Task: Create a due date automation trigger when advanced on, on the wednesday of the week before a card is due add content with a description ending with resume at 11:00 AM.
Action: Mouse moved to (1065, 84)
Screenshot: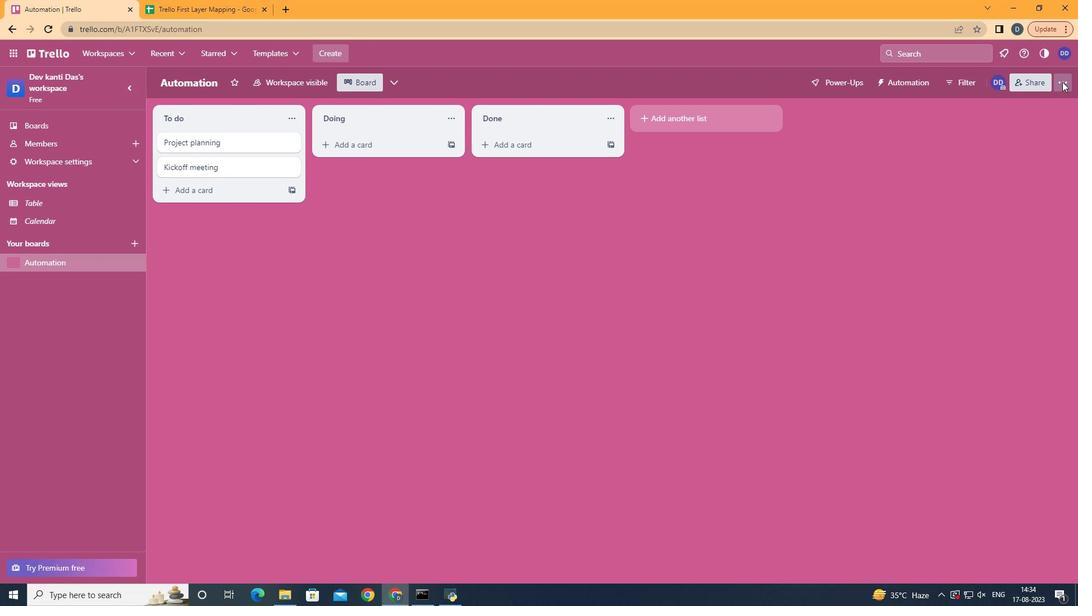 
Action: Mouse pressed left at (1065, 84)
Screenshot: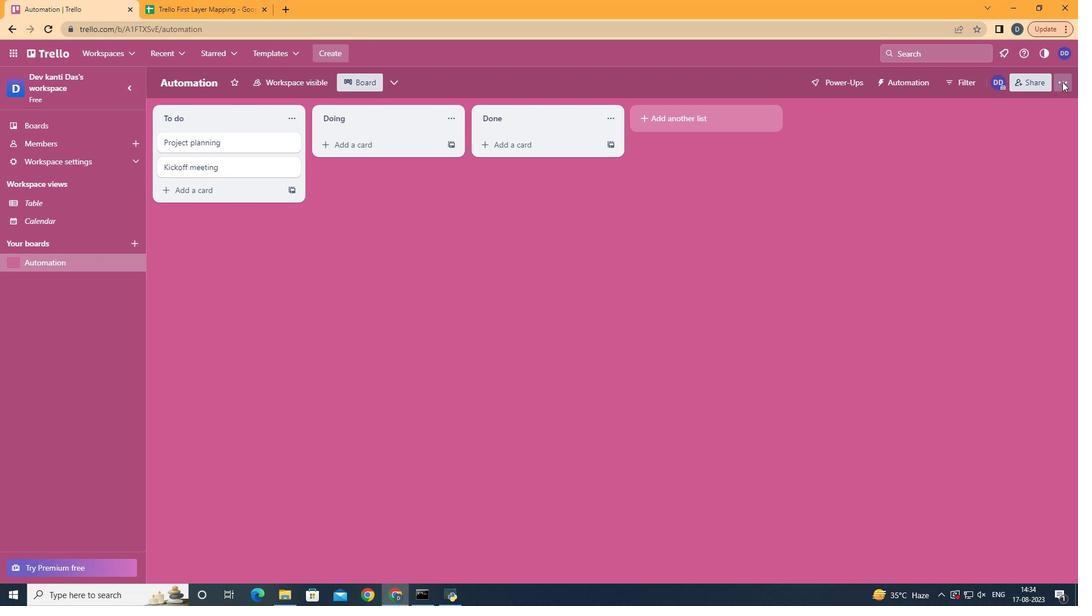 
Action: Mouse moved to (1019, 241)
Screenshot: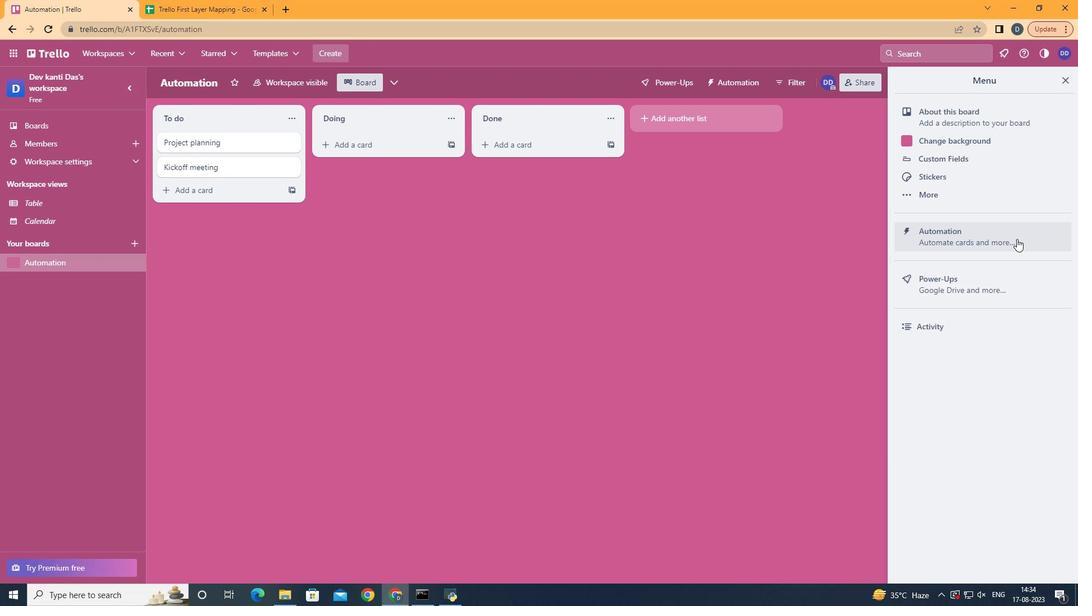 
Action: Mouse pressed left at (1019, 241)
Screenshot: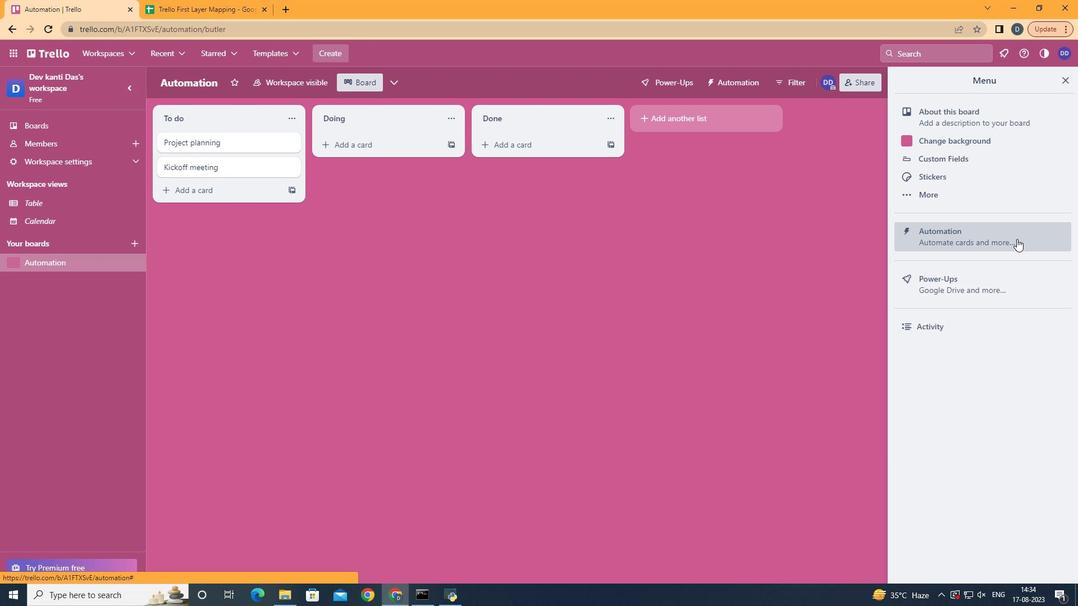 
Action: Mouse moved to (208, 226)
Screenshot: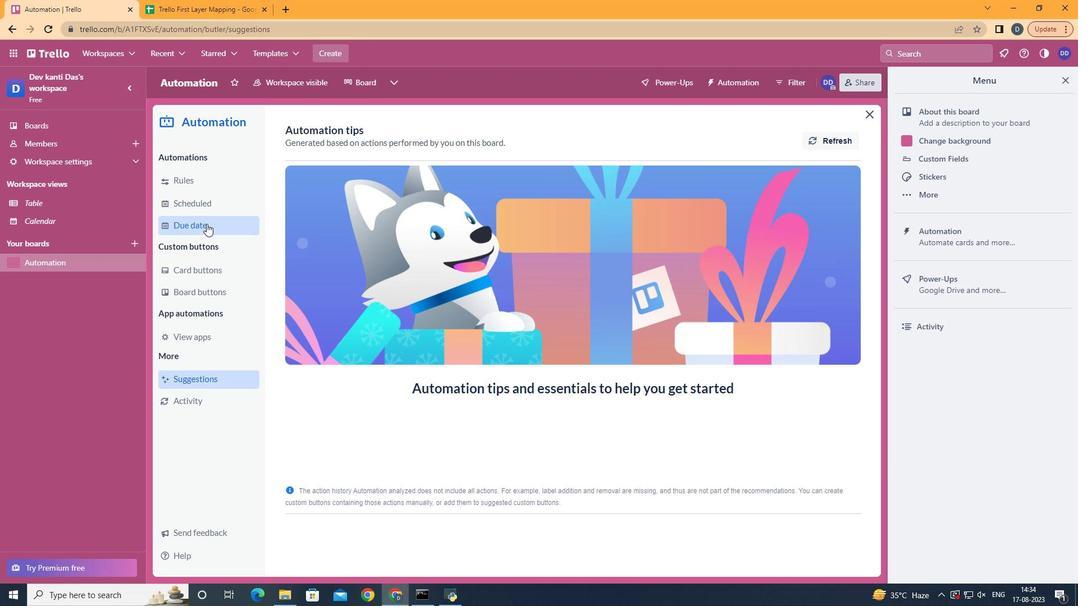
Action: Mouse pressed left at (208, 226)
Screenshot: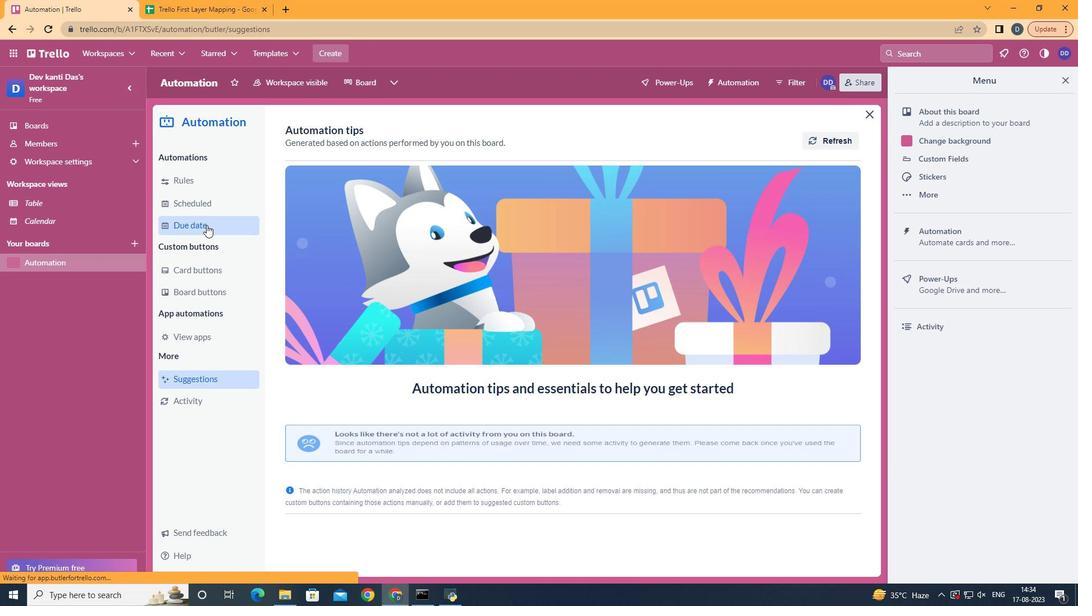 
Action: Mouse moved to (793, 141)
Screenshot: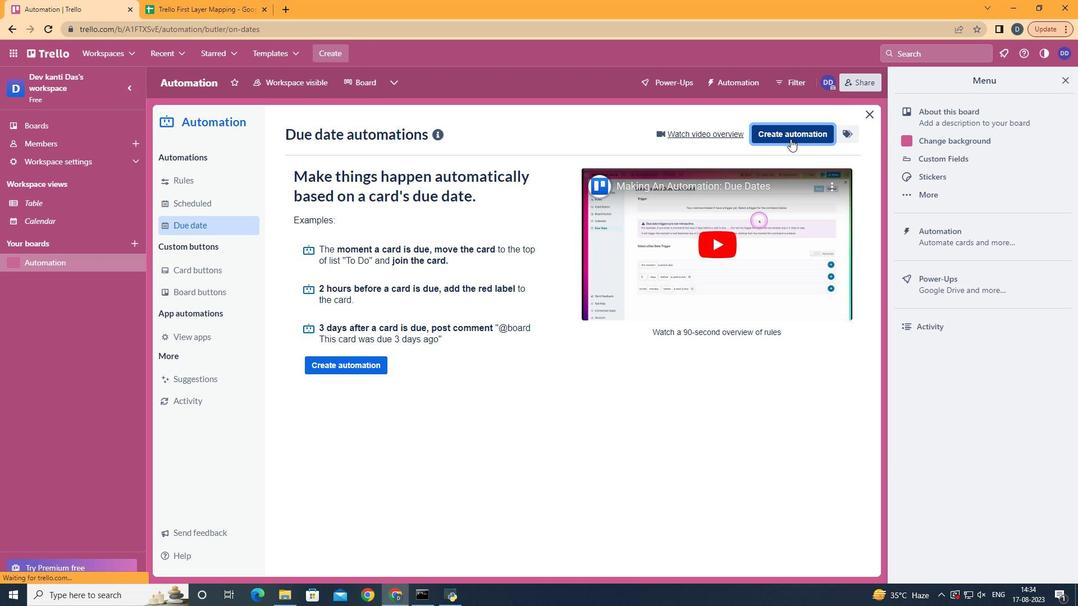 
Action: Mouse pressed left at (793, 141)
Screenshot: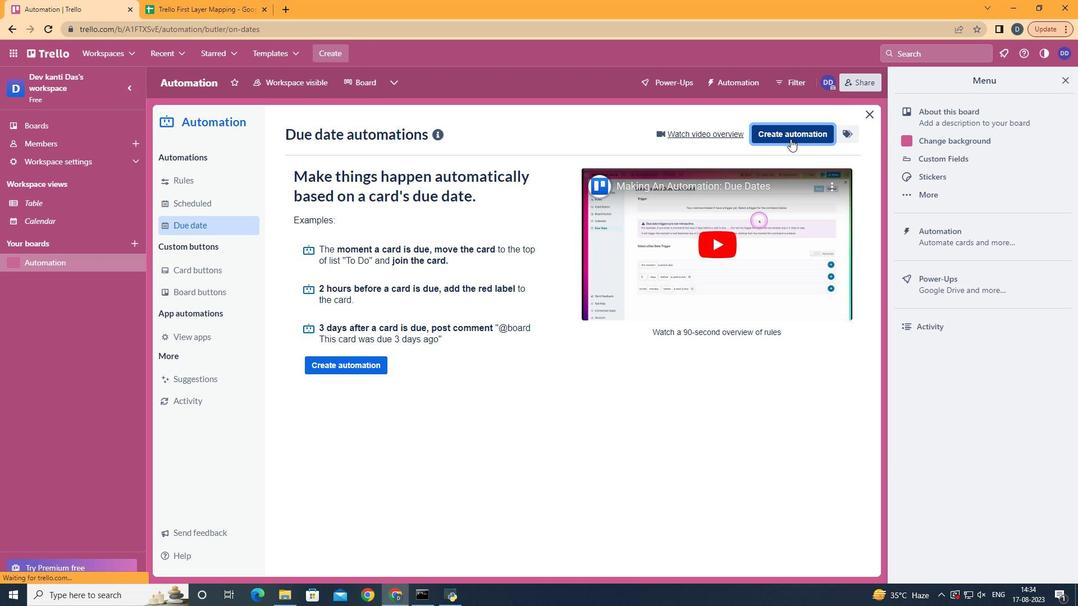 
Action: Mouse moved to (621, 239)
Screenshot: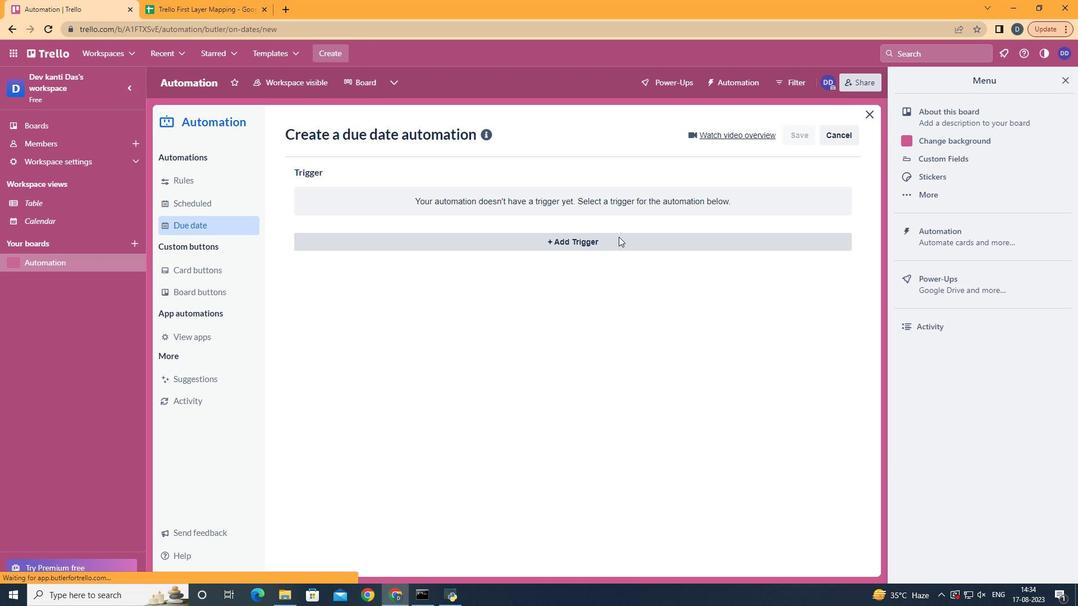 
Action: Mouse pressed left at (621, 239)
Screenshot: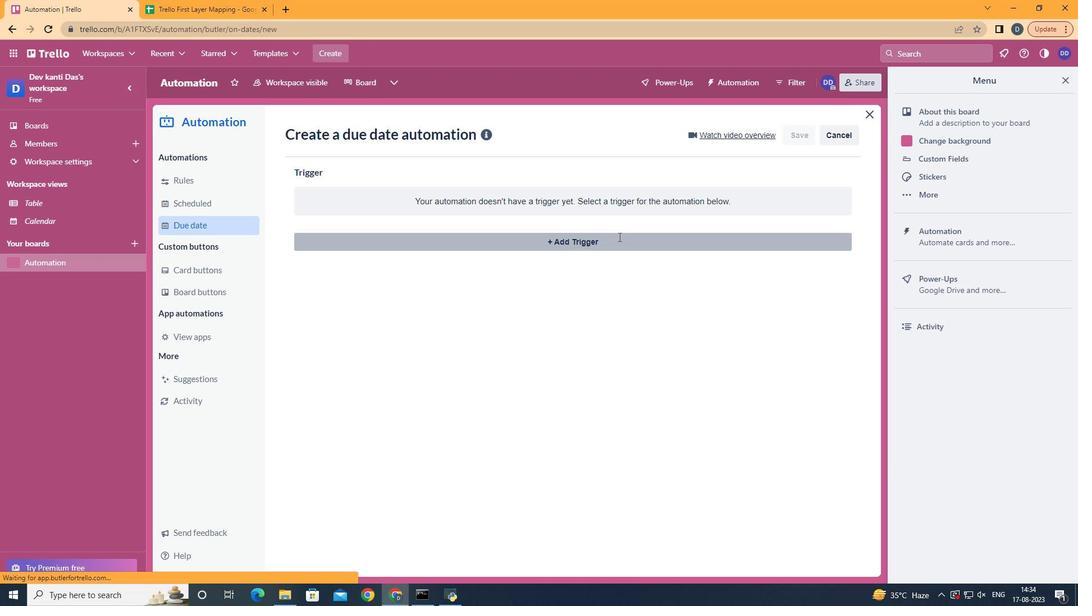 
Action: Mouse moved to (378, 333)
Screenshot: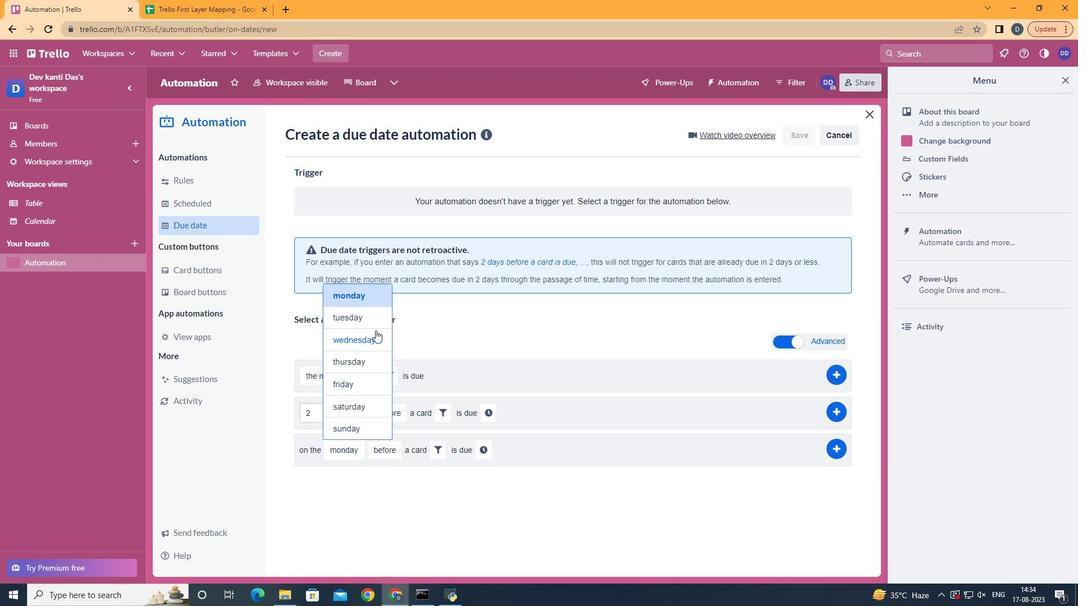 
Action: Mouse pressed left at (378, 333)
Screenshot: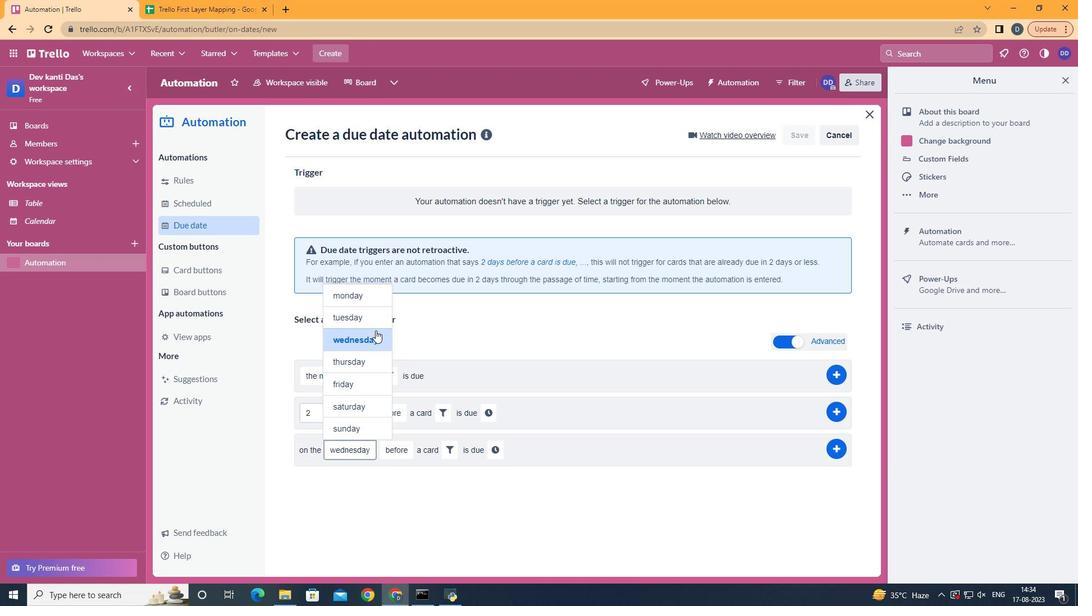 
Action: Mouse moved to (422, 542)
Screenshot: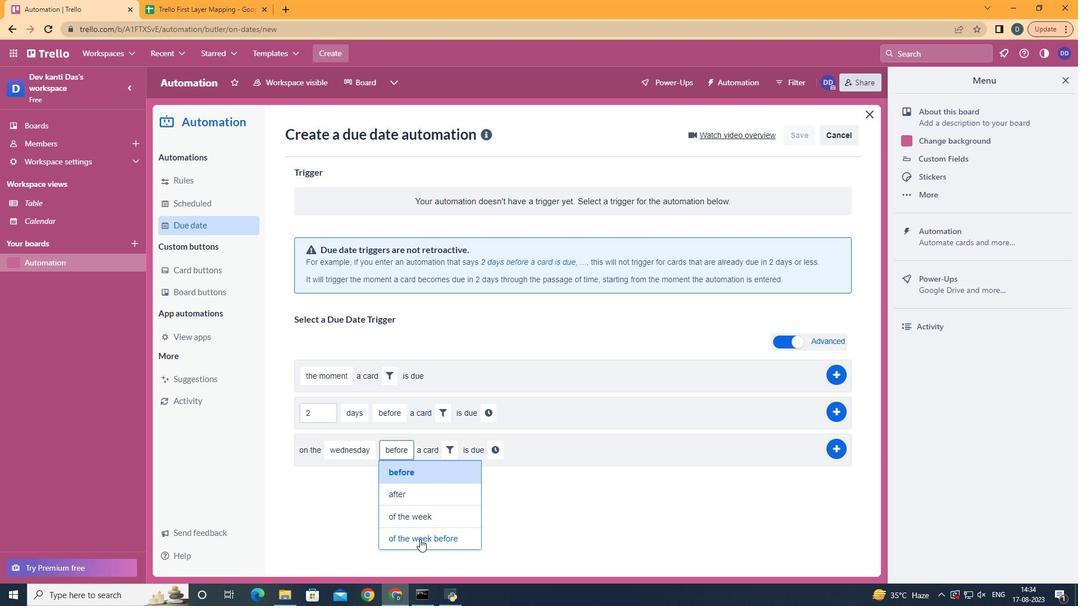
Action: Mouse pressed left at (422, 542)
Screenshot: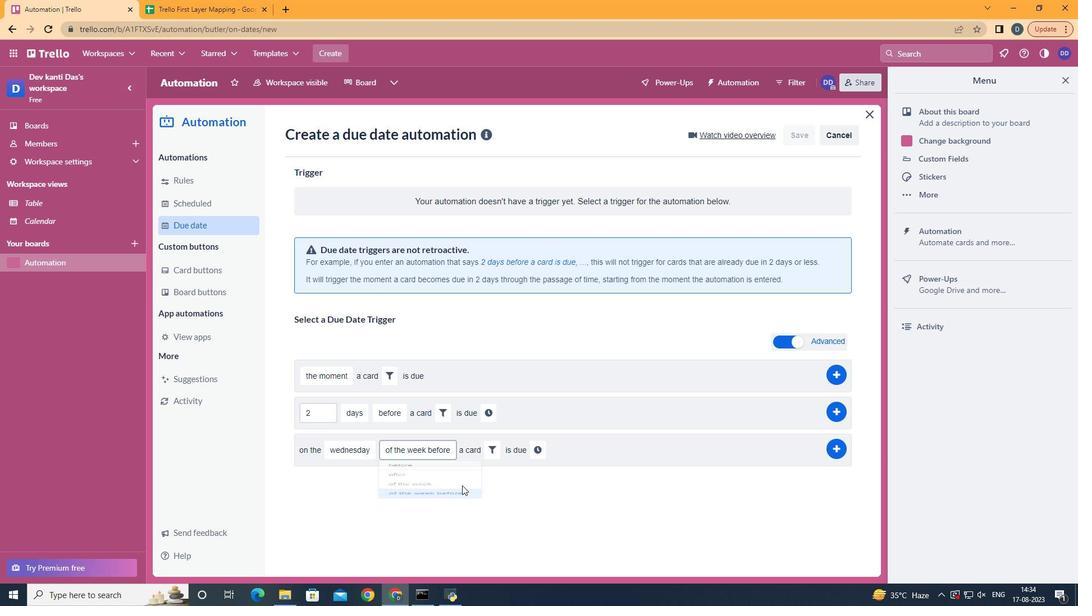 
Action: Mouse moved to (495, 453)
Screenshot: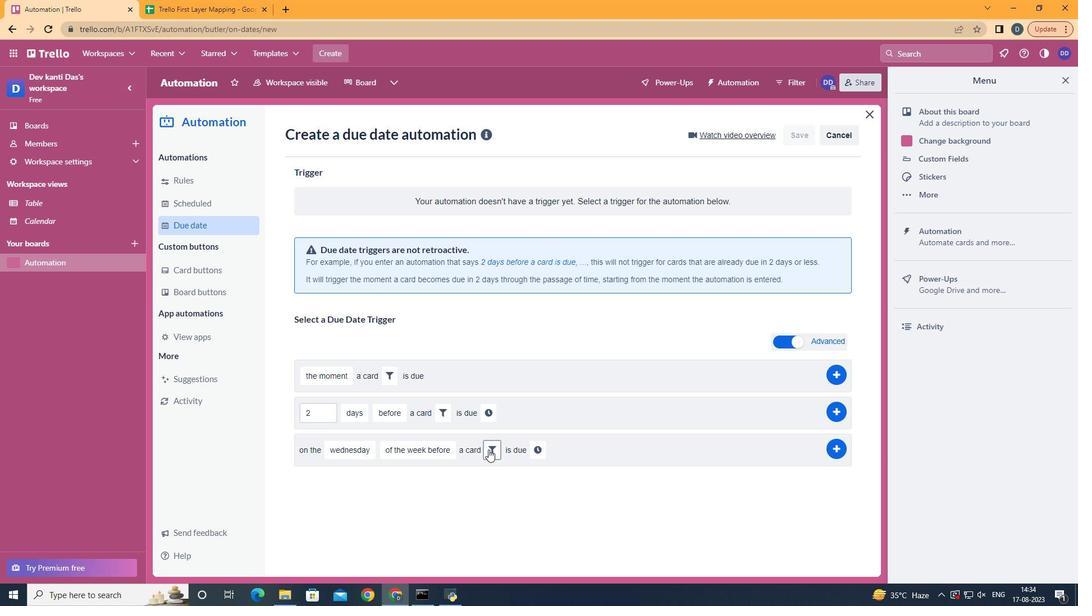 
Action: Mouse pressed left at (495, 453)
Screenshot: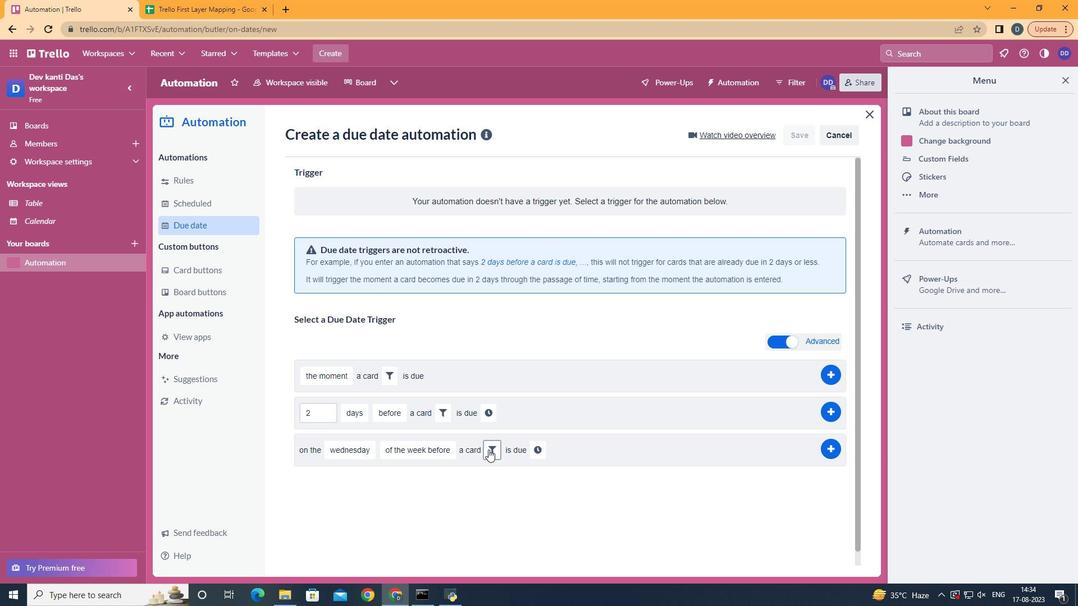 
Action: Mouse moved to (640, 483)
Screenshot: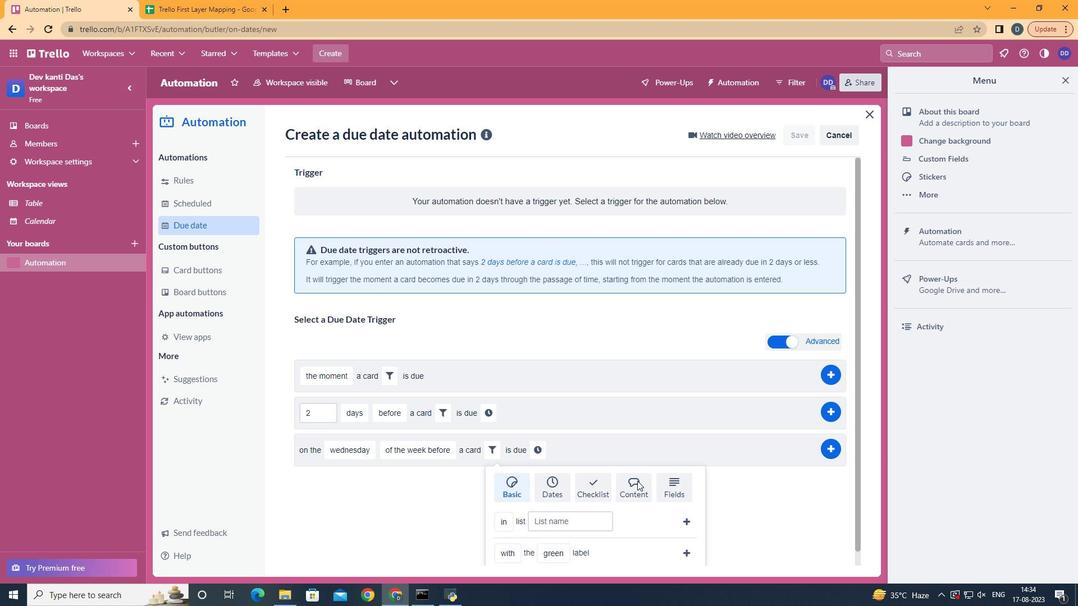 
Action: Mouse pressed left at (640, 483)
Screenshot: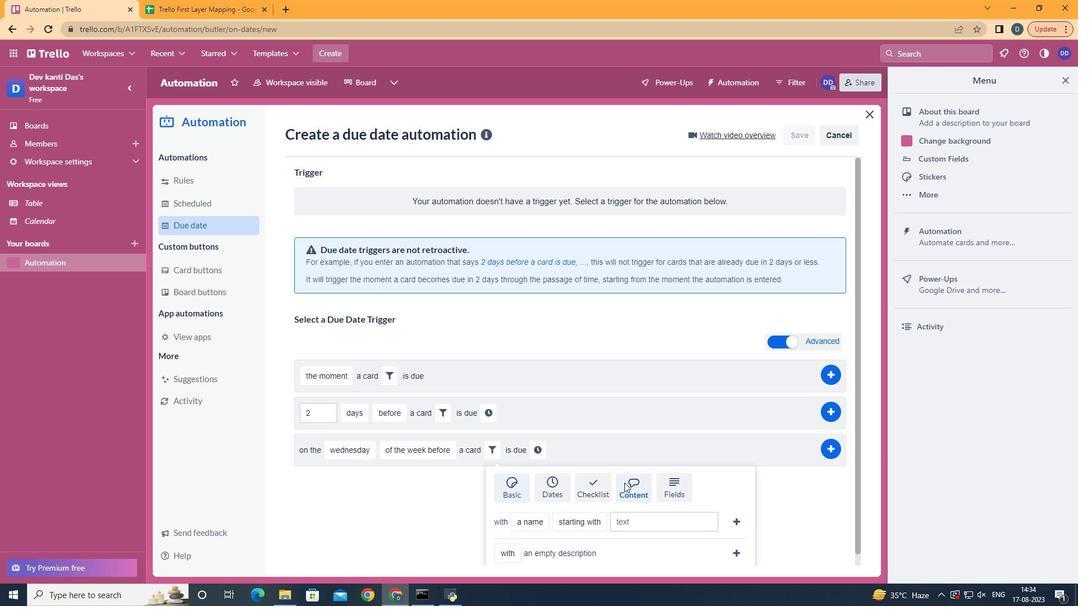 
Action: Mouse moved to (554, 475)
Screenshot: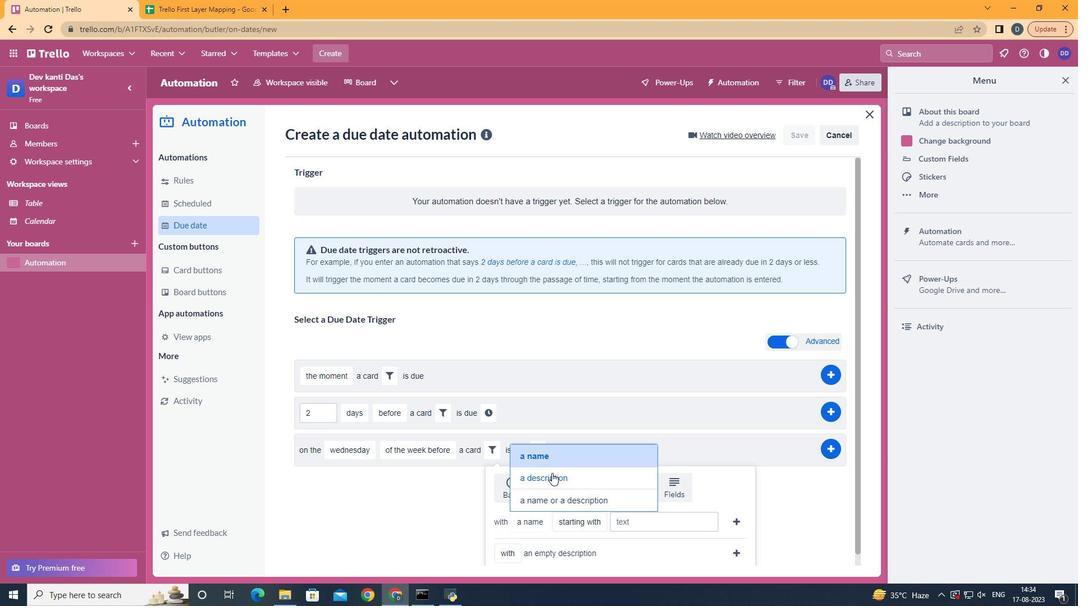 
Action: Mouse pressed left at (554, 475)
Screenshot: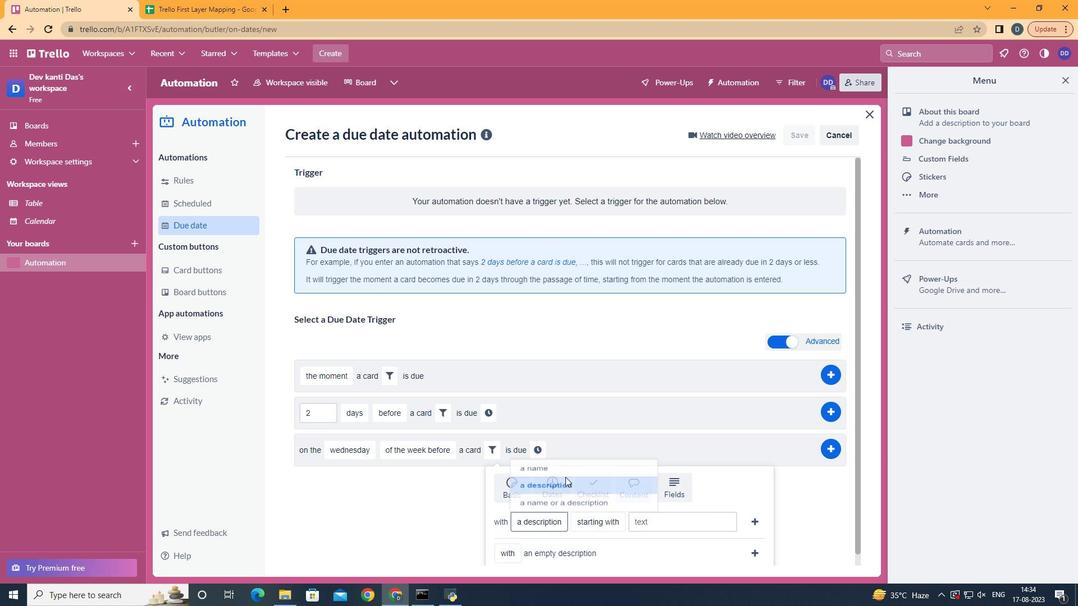 
Action: Mouse moved to (623, 409)
Screenshot: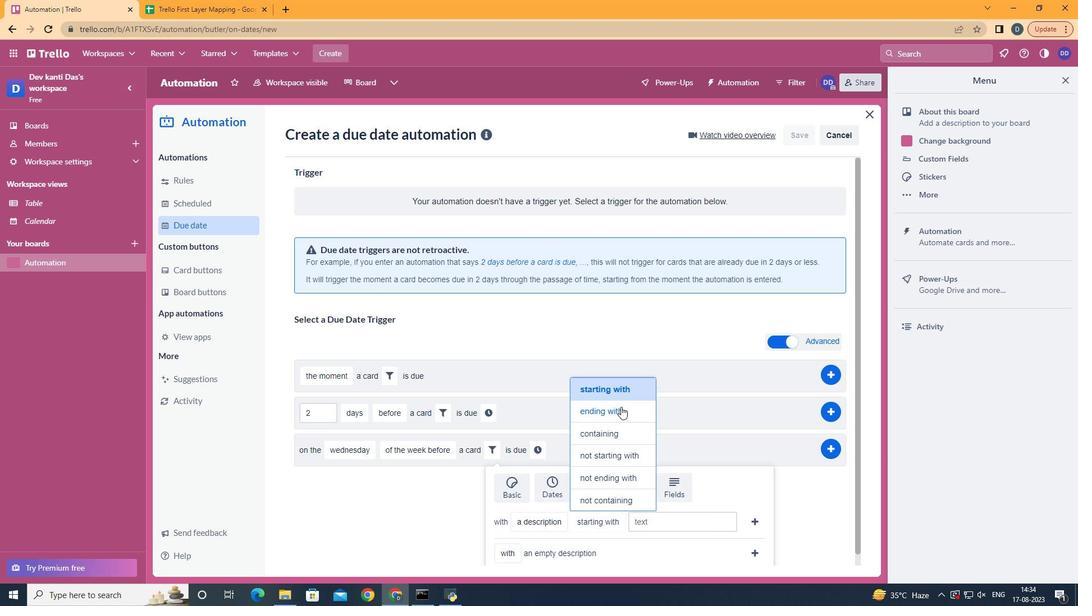 
Action: Mouse pressed left at (623, 409)
Screenshot: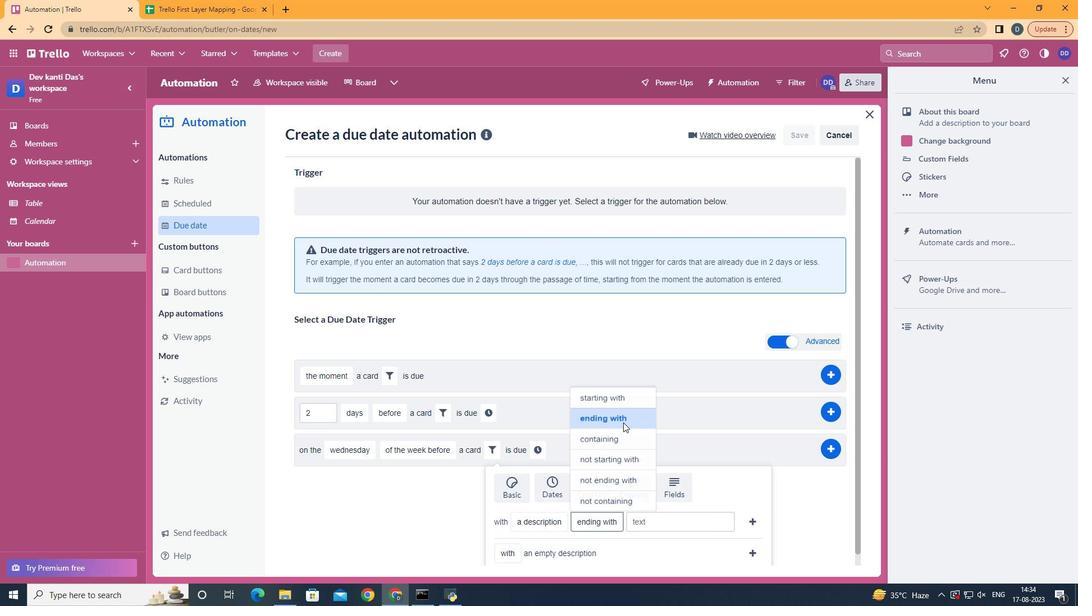 
Action: Mouse moved to (661, 526)
Screenshot: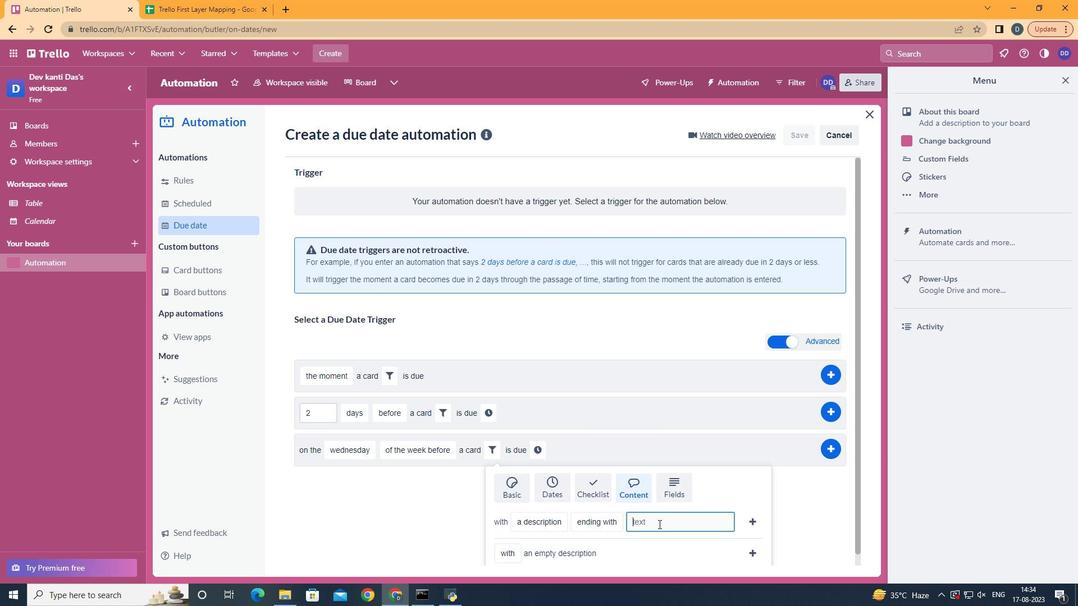 
Action: Mouse pressed left at (661, 526)
Screenshot: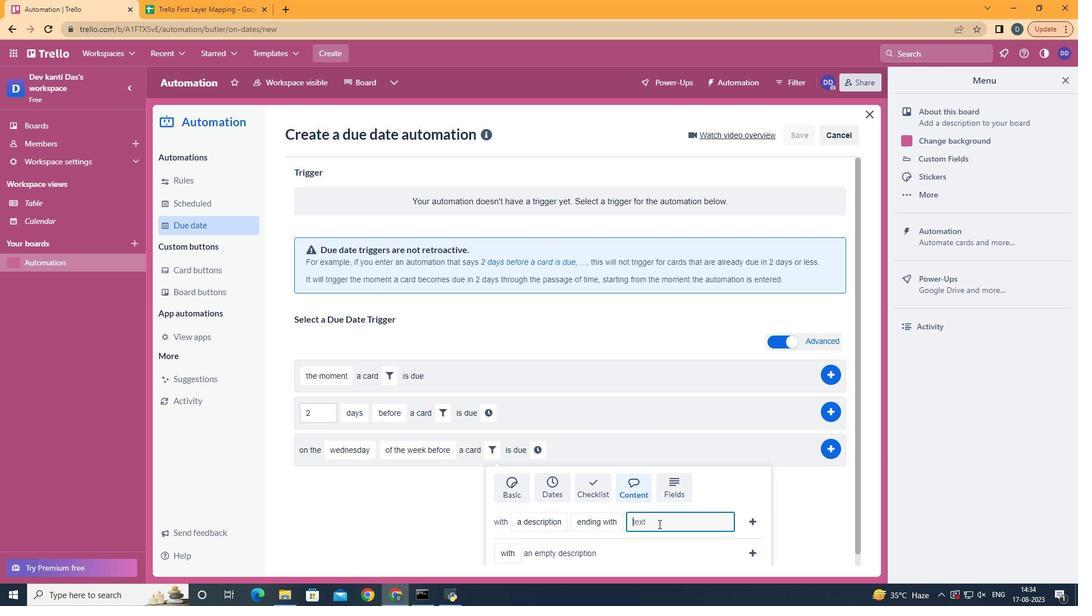 
Action: Mouse moved to (658, 528)
Screenshot: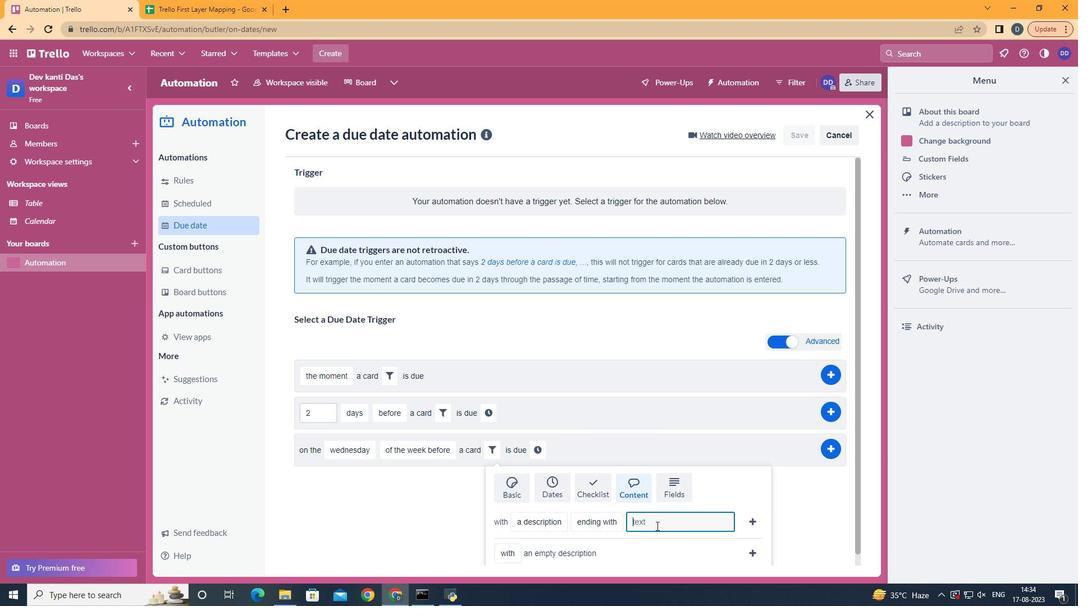 
Action: Key pressed resume
Screenshot: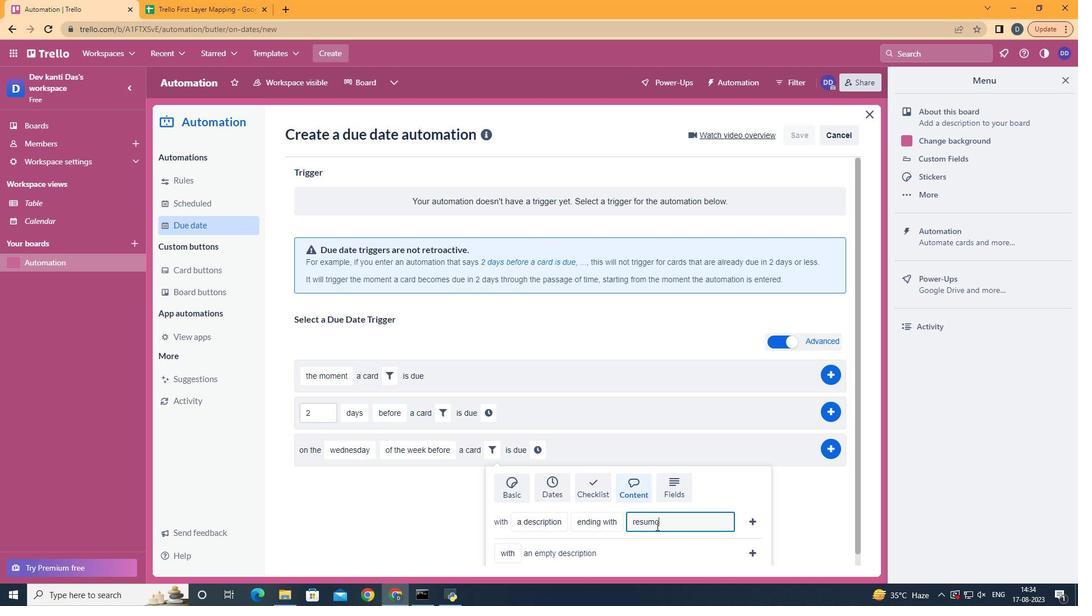 
Action: Mouse moved to (746, 523)
Screenshot: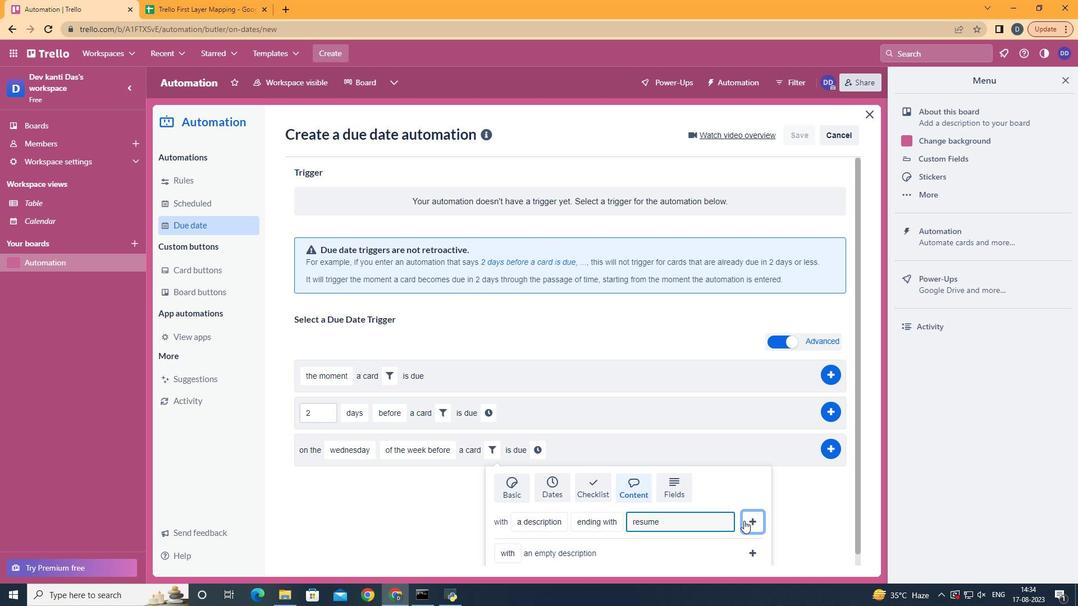 
Action: Mouse pressed left at (746, 523)
Screenshot: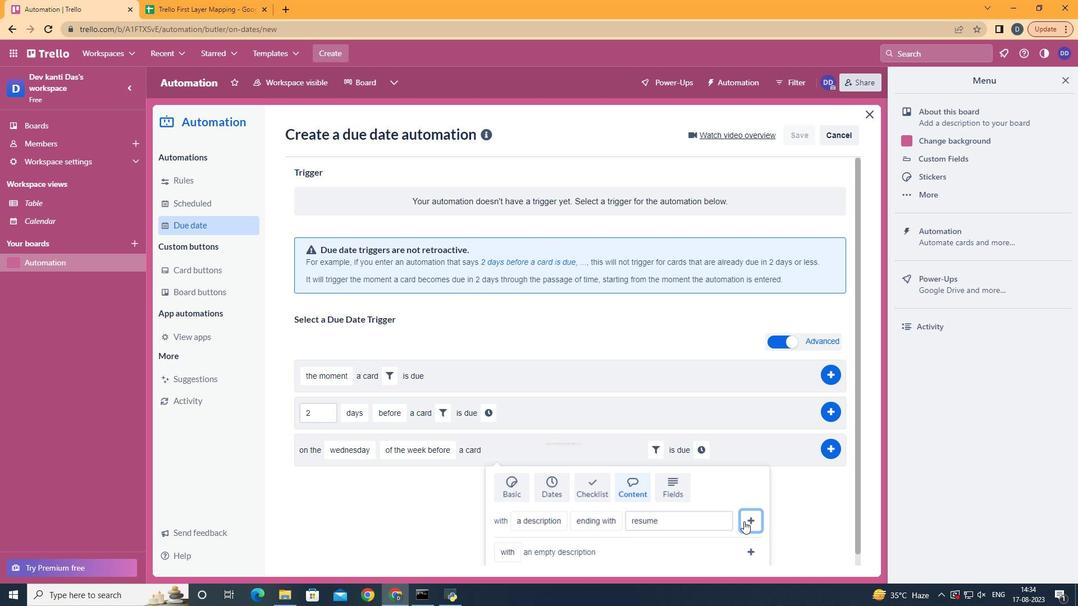
Action: Mouse moved to (706, 461)
Screenshot: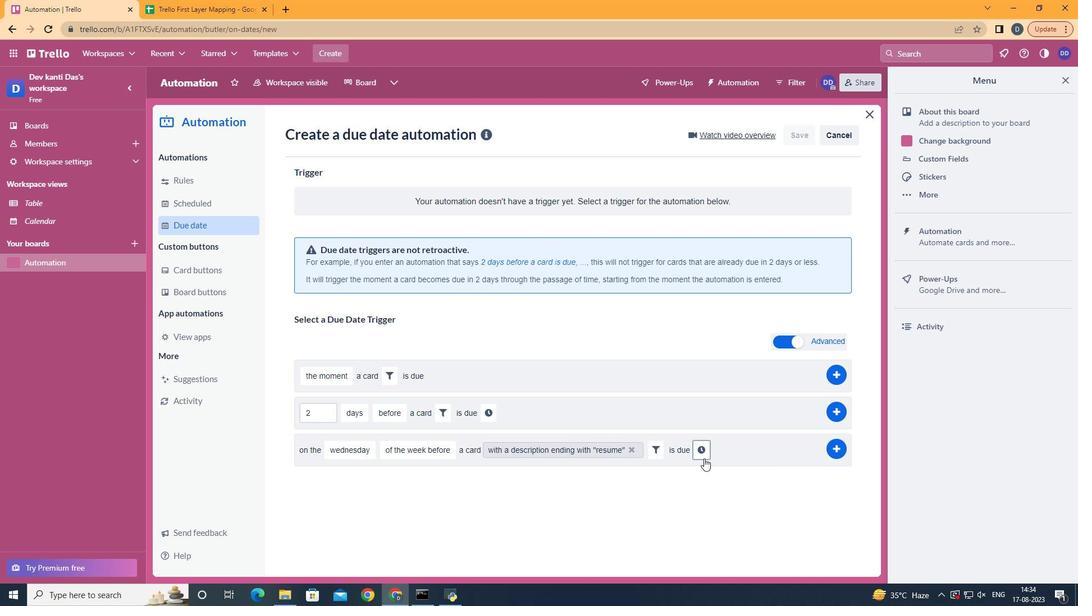 
Action: Mouse pressed left at (706, 461)
Screenshot: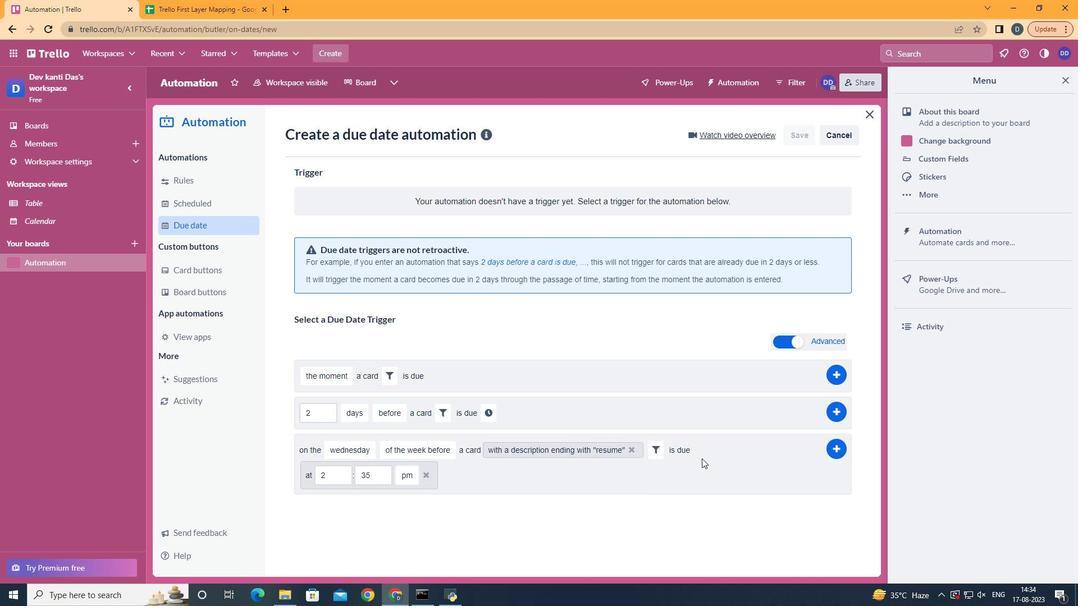 
Action: Mouse moved to (358, 477)
Screenshot: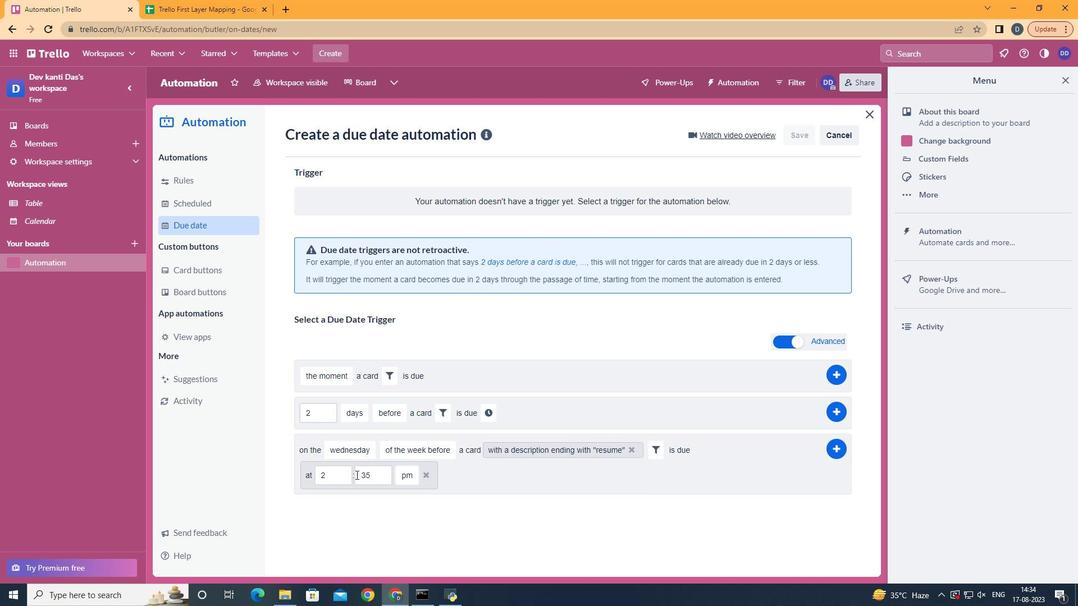 
Action: Mouse pressed left at (358, 477)
Screenshot: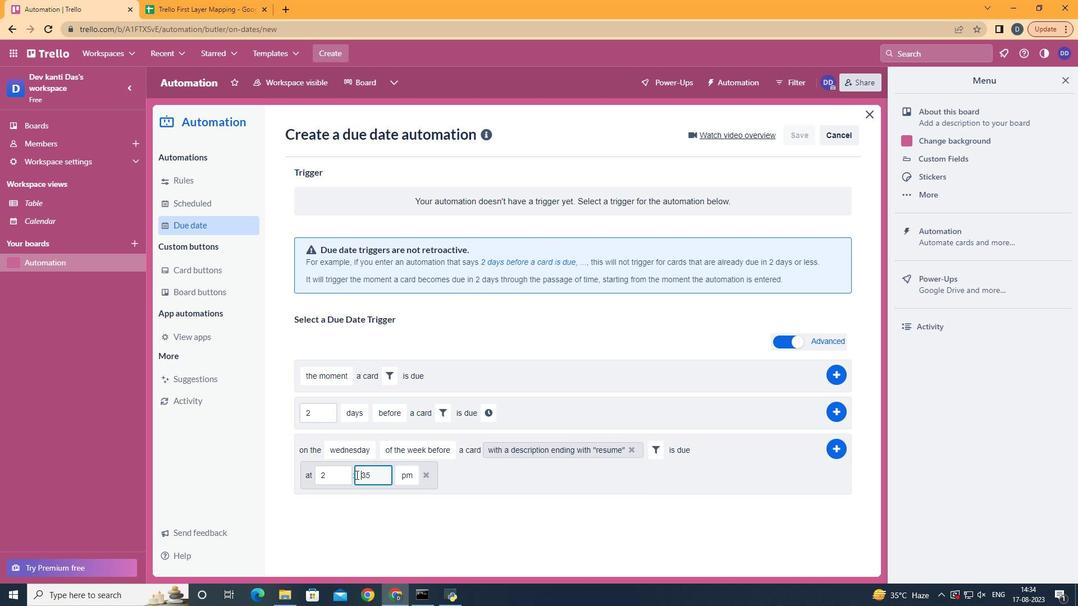 
Action: Mouse moved to (345, 480)
Screenshot: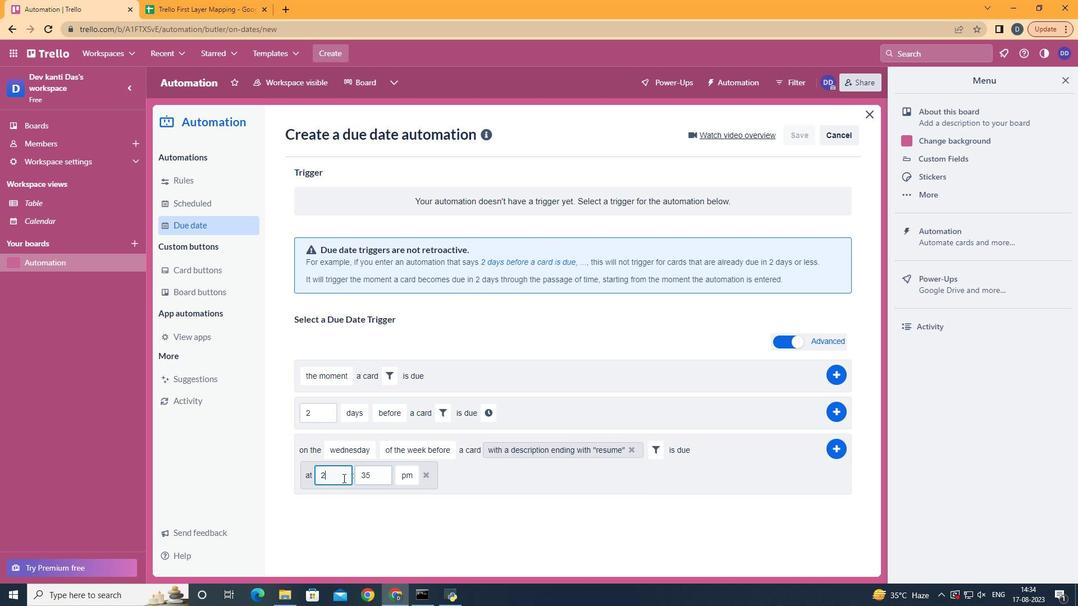 
Action: Mouse pressed left at (345, 480)
Screenshot: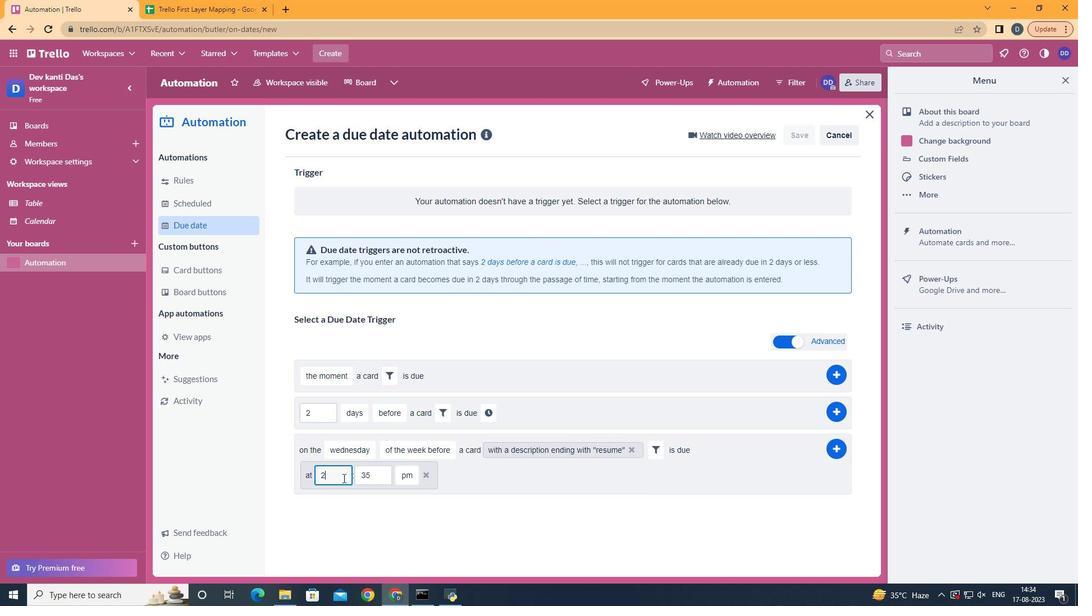 
Action: Mouse moved to (345, 480)
Screenshot: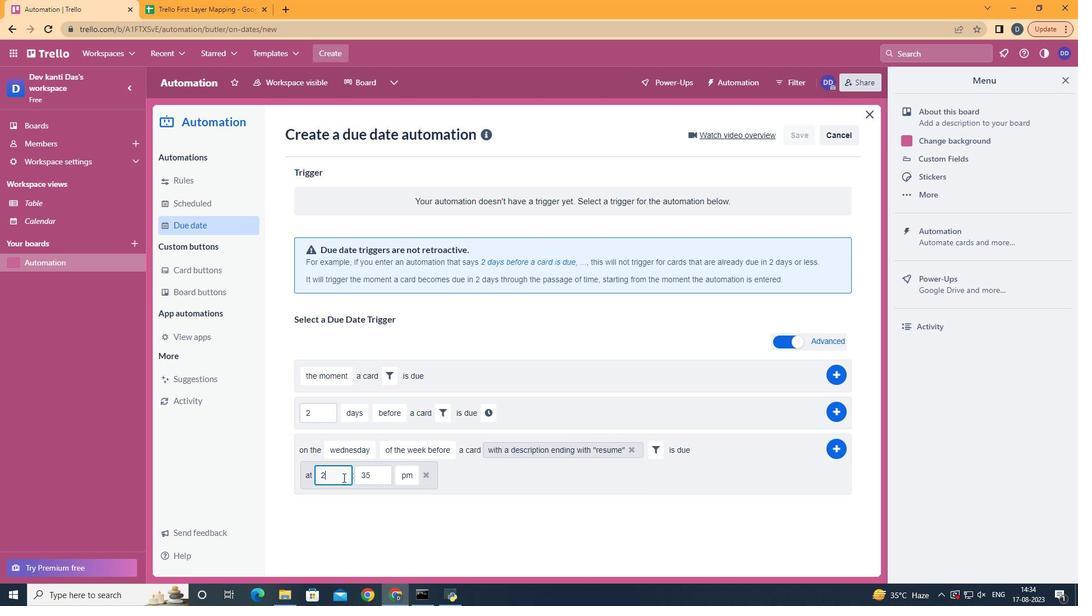 
Action: Key pressed <Key.backspace>11
Screenshot: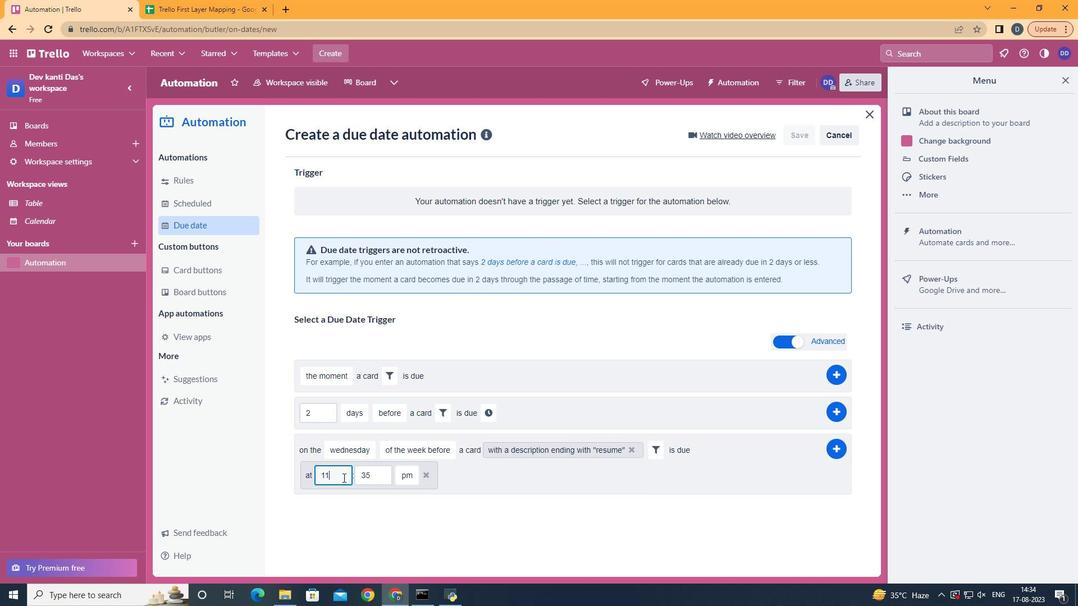 
Action: Mouse moved to (398, 474)
Screenshot: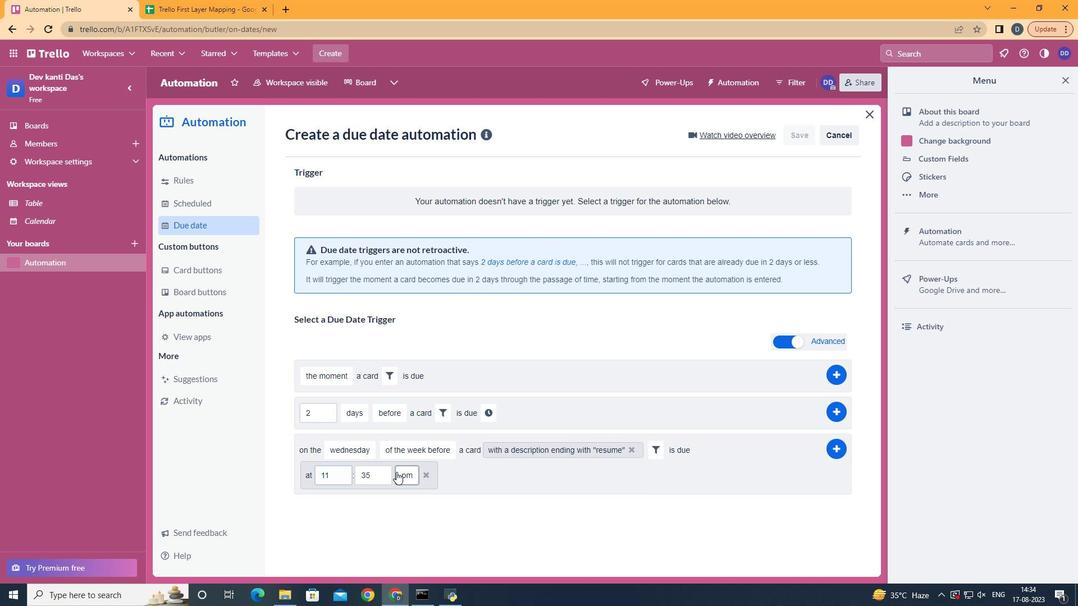 
Action: Mouse pressed left at (398, 474)
Screenshot: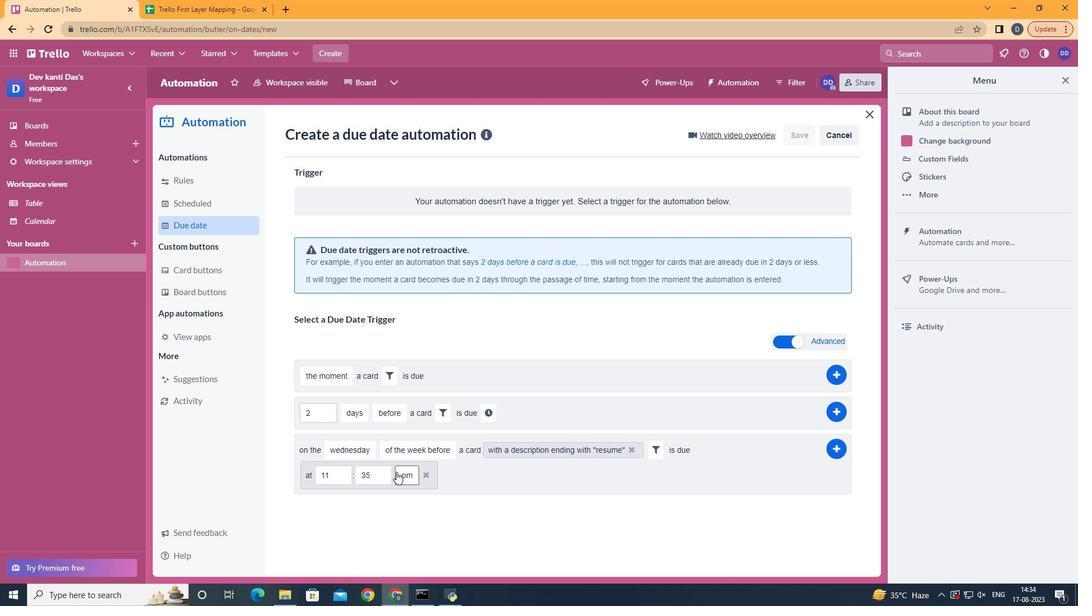 
Action: Mouse moved to (387, 471)
Screenshot: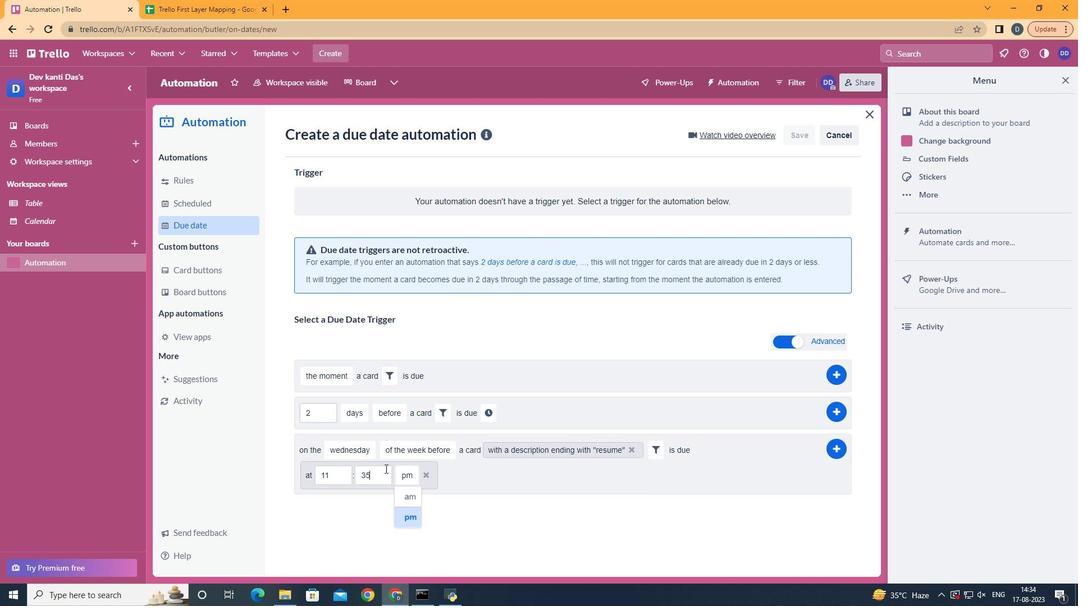 
Action: Mouse pressed left at (387, 471)
Screenshot: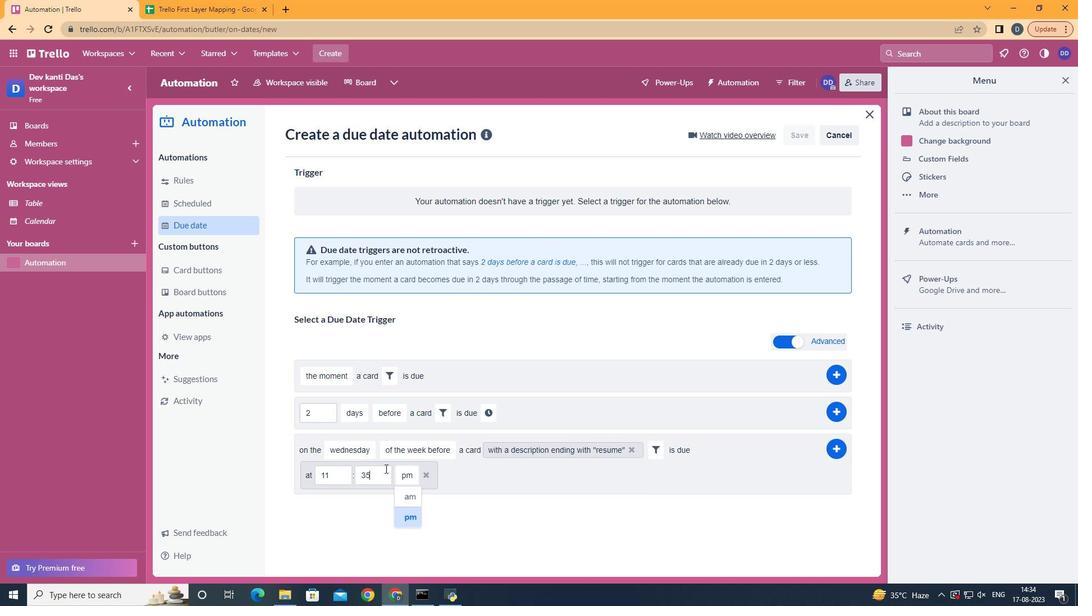 
Action: Mouse moved to (347, 485)
Screenshot: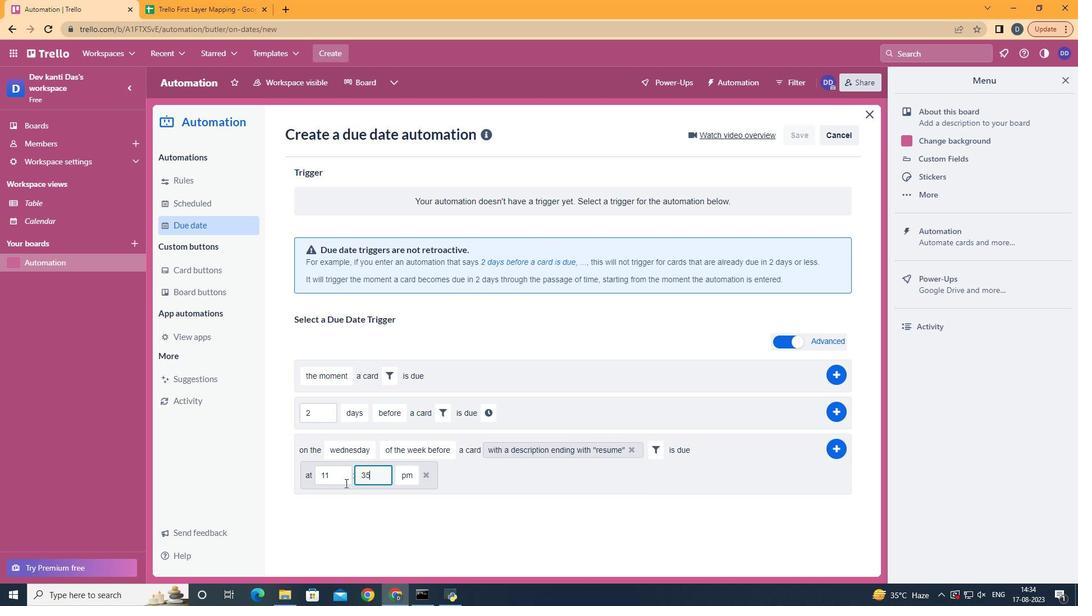 
Action: Key pressed <Key.backspace><Key.backspace>00
Screenshot: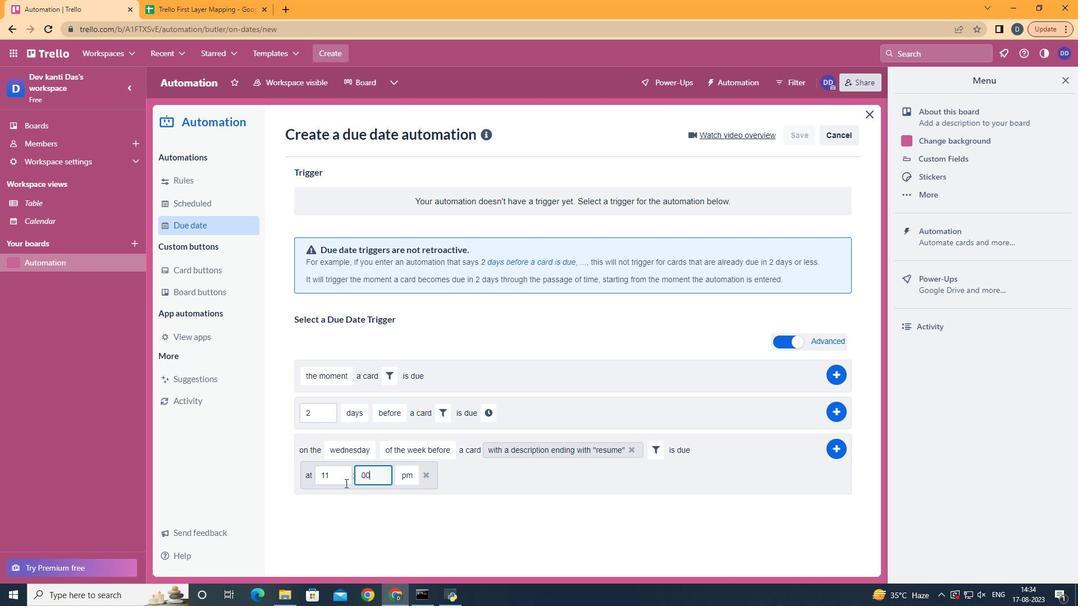 
Action: Mouse moved to (416, 493)
Screenshot: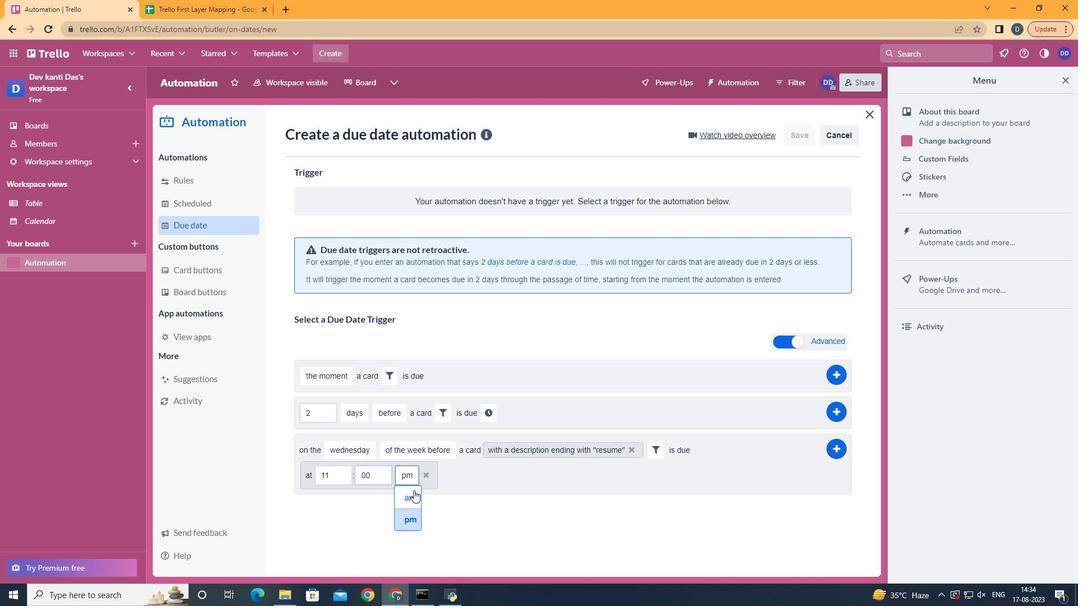 
Action: Mouse pressed left at (416, 493)
Screenshot: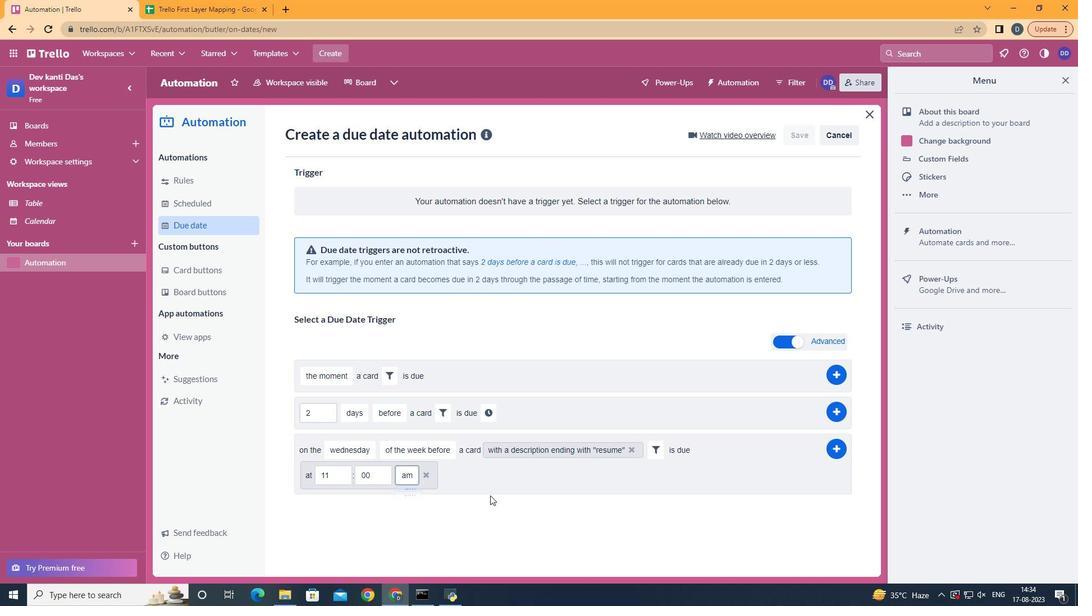 
Action: Mouse moved to (847, 449)
Screenshot: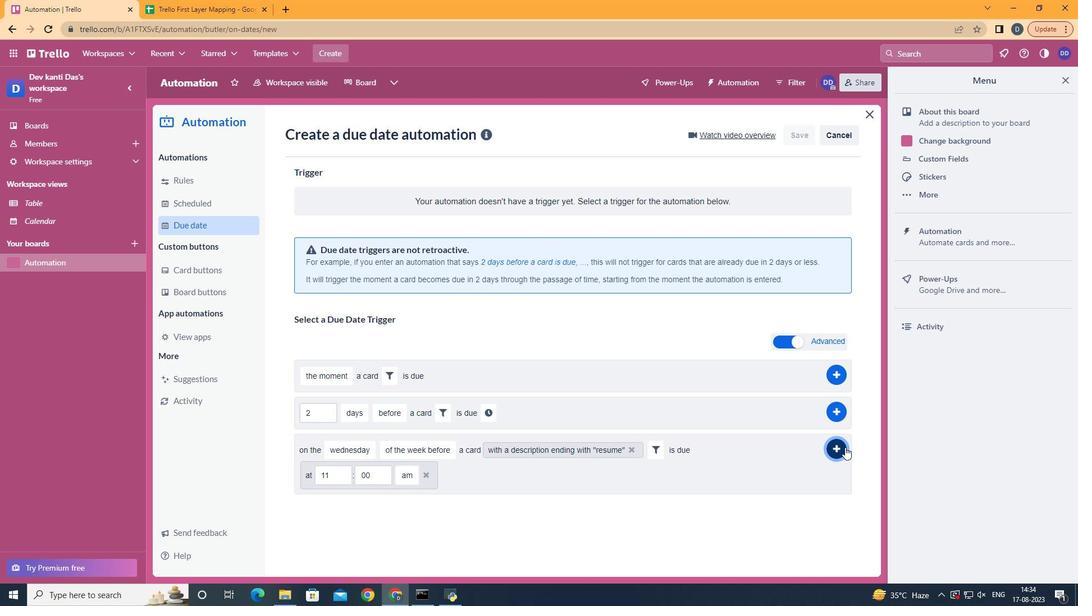 
Action: Mouse pressed left at (847, 449)
Screenshot: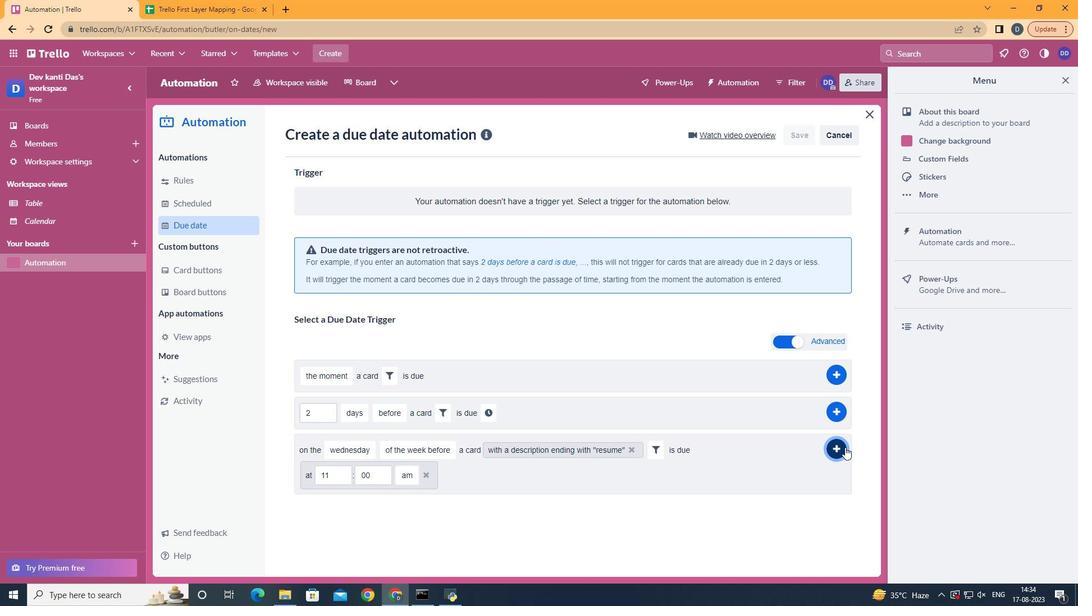 
